 Task: Create a due date automation trigger when advanced on, on the wednesday after a card is due add content with an empty description at 11:00 AM.
Action: Mouse moved to (1255, 104)
Screenshot: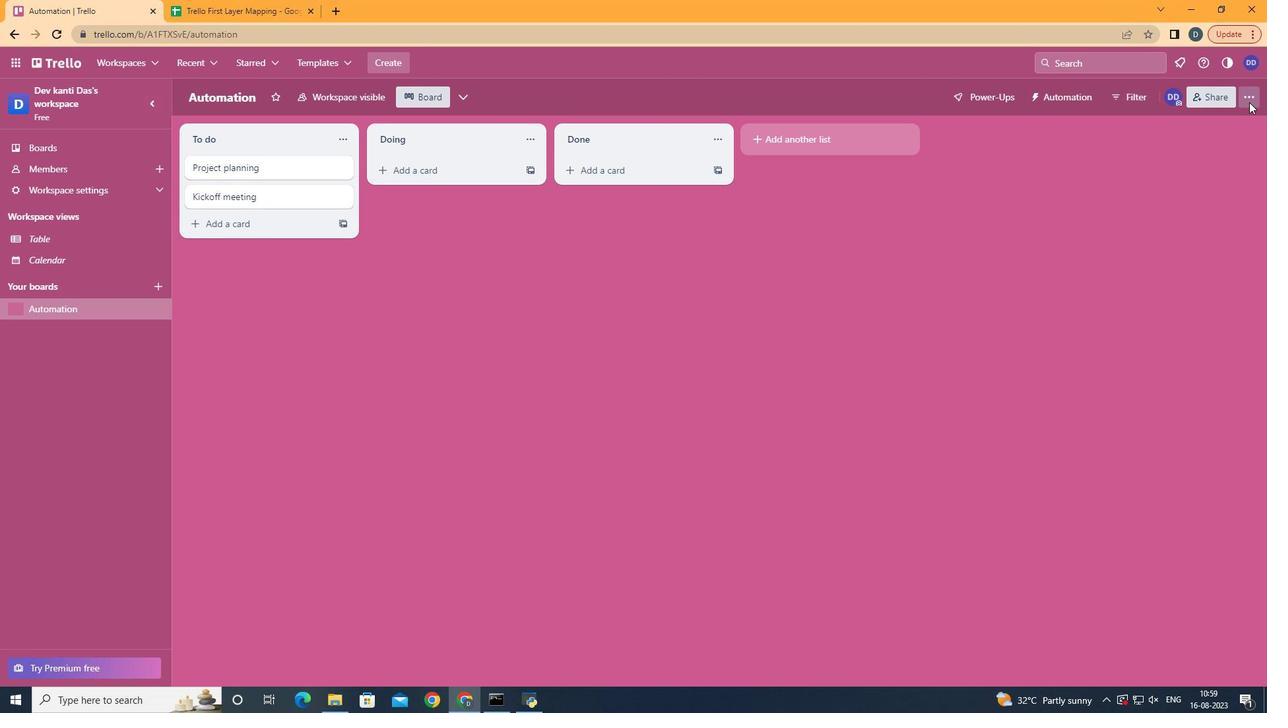 
Action: Mouse pressed left at (1255, 104)
Screenshot: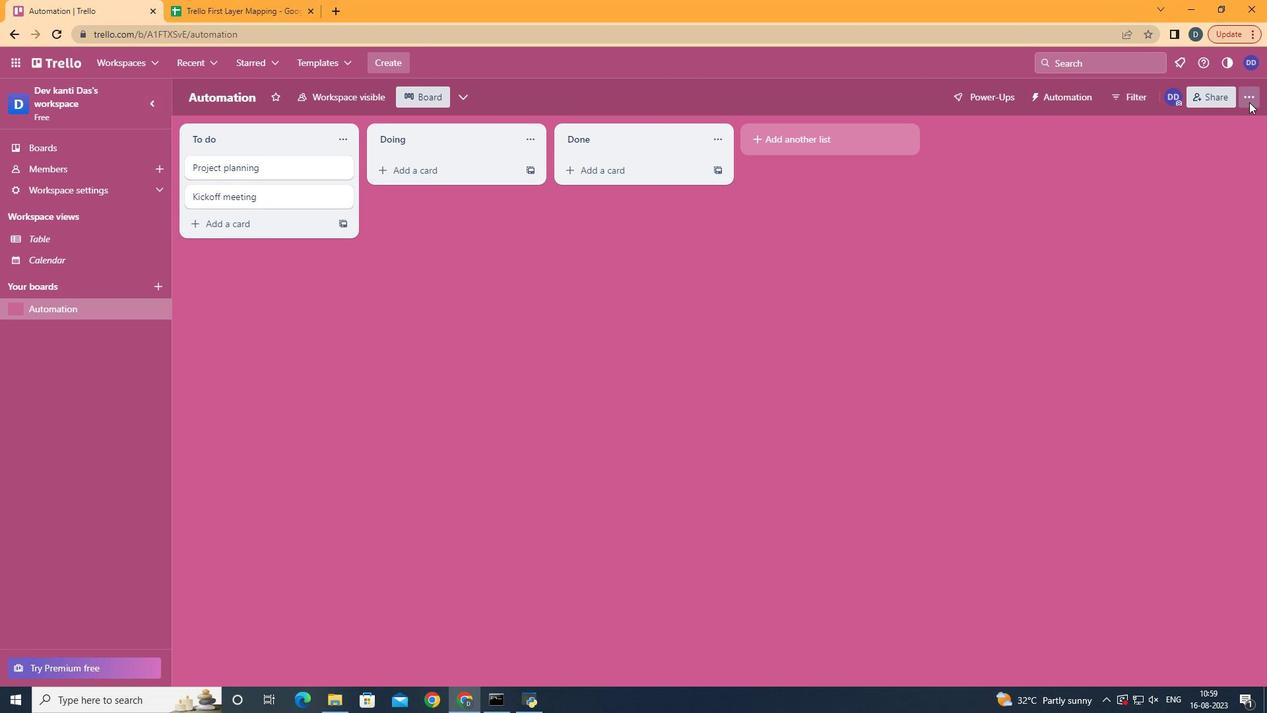 
Action: Mouse moved to (1159, 283)
Screenshot: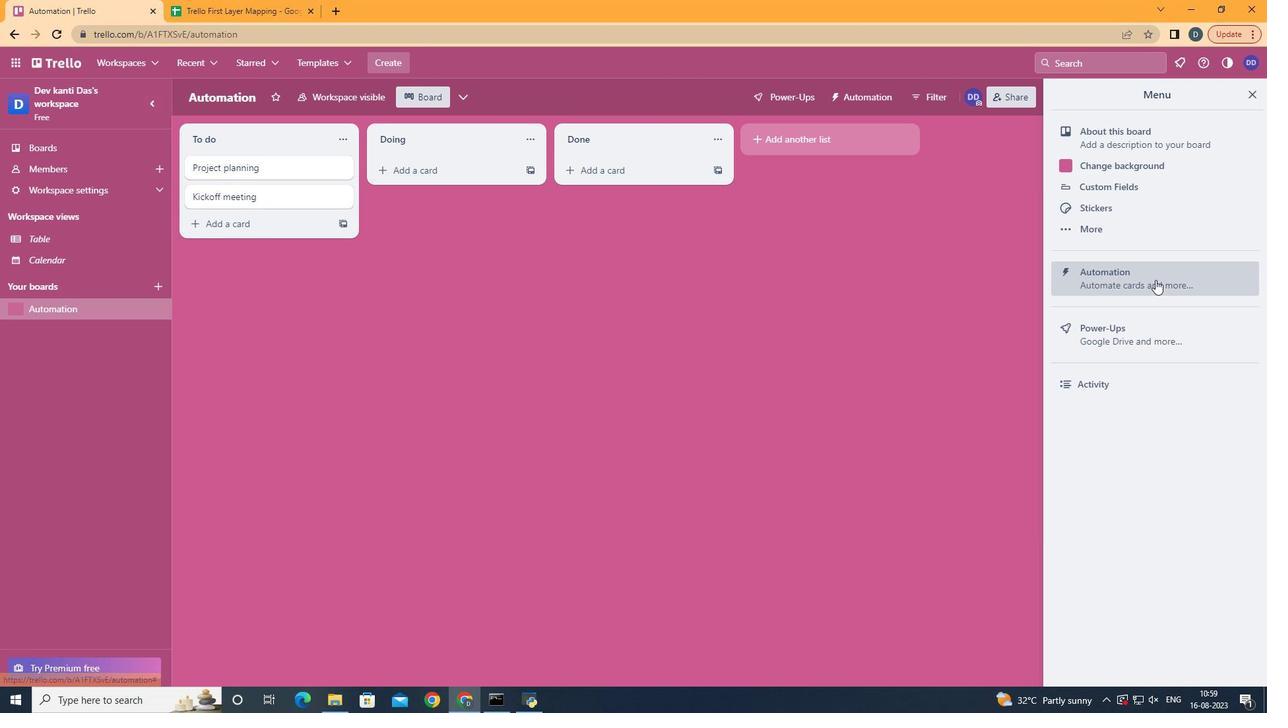 
Action: Mouse pressed left at (1159, 283)
Screenshot: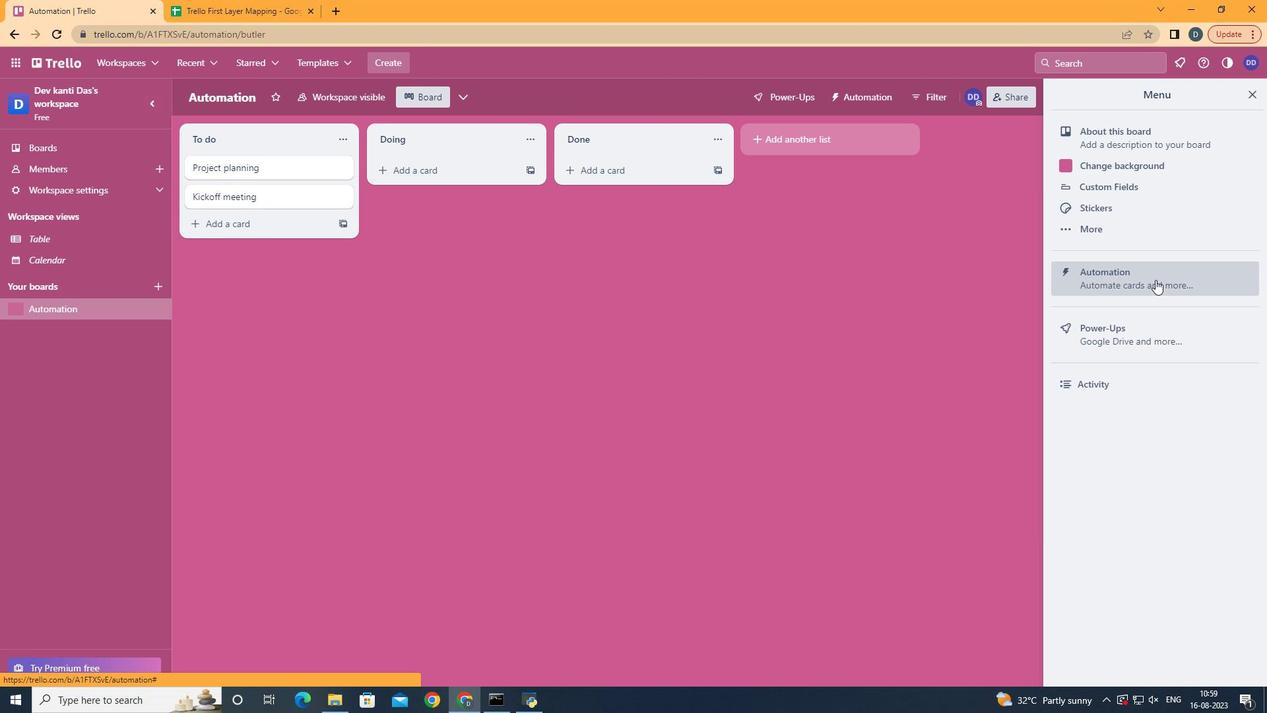 
Action: Mouse moved to (248, 275)
Screenshot: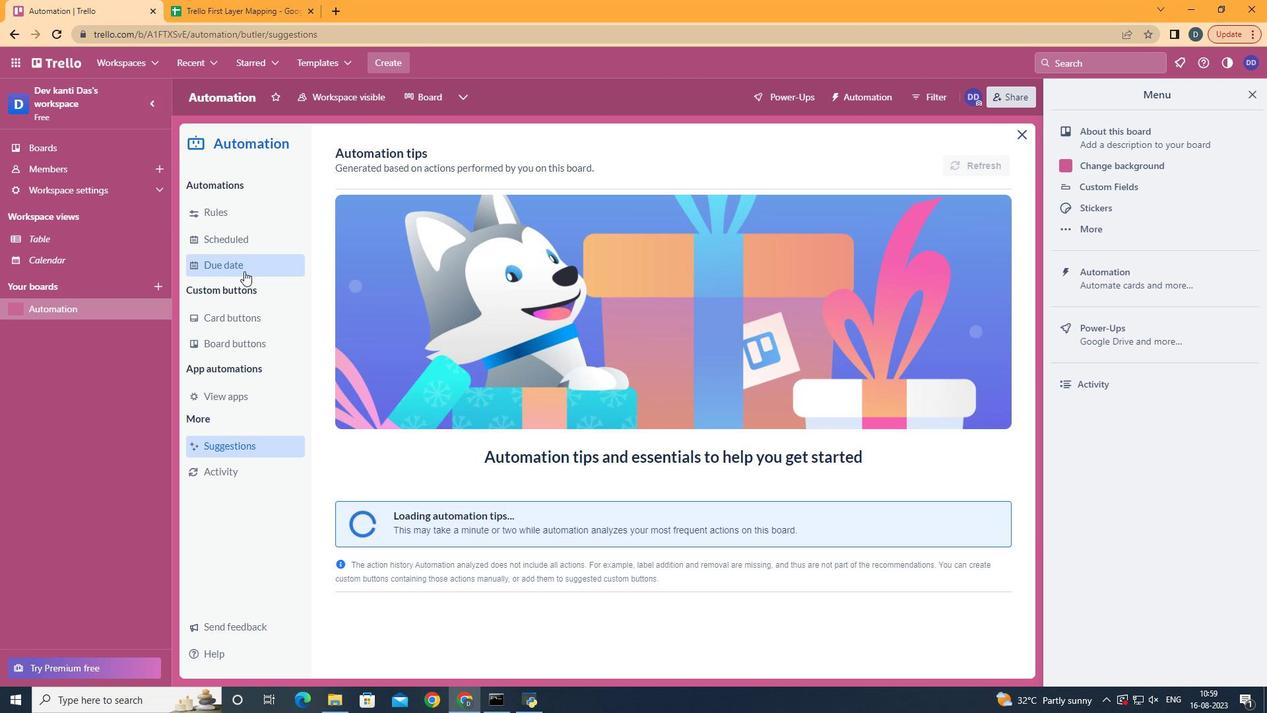 
Action: Mouse pressed left at (248, 275)
Screenshot: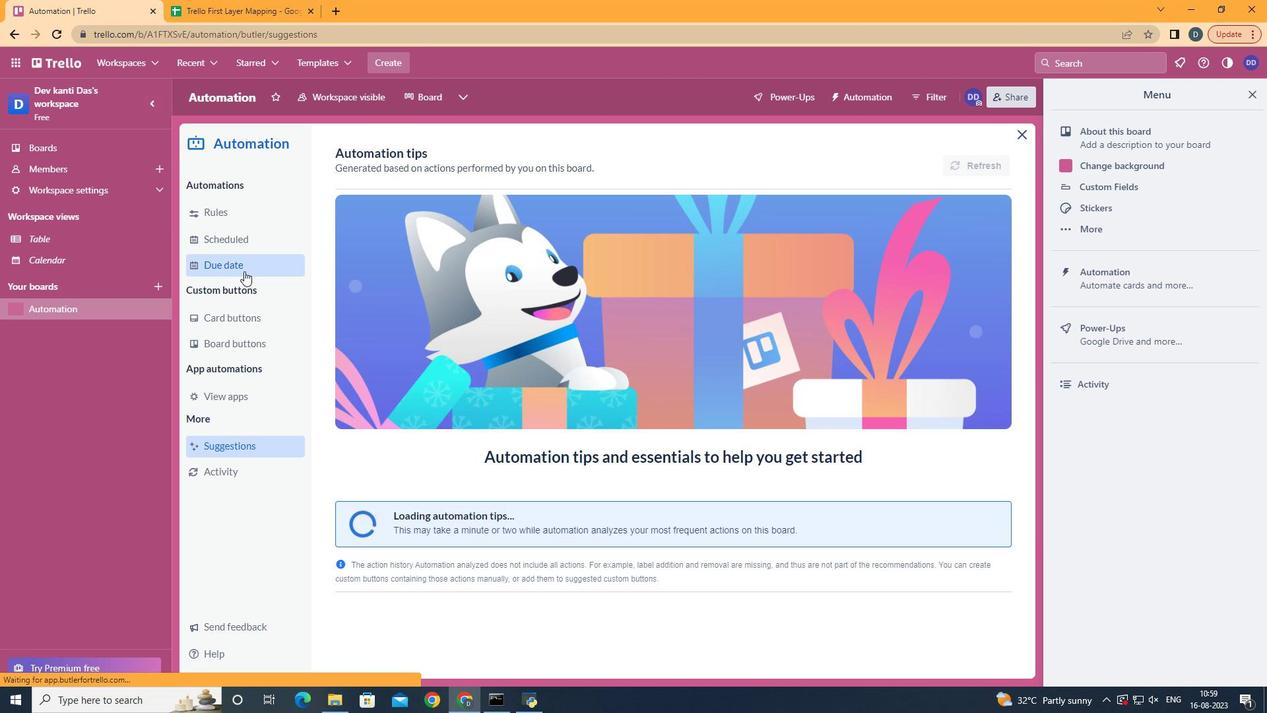 
Action: Mouse moved to (935, 160)
Screenshot: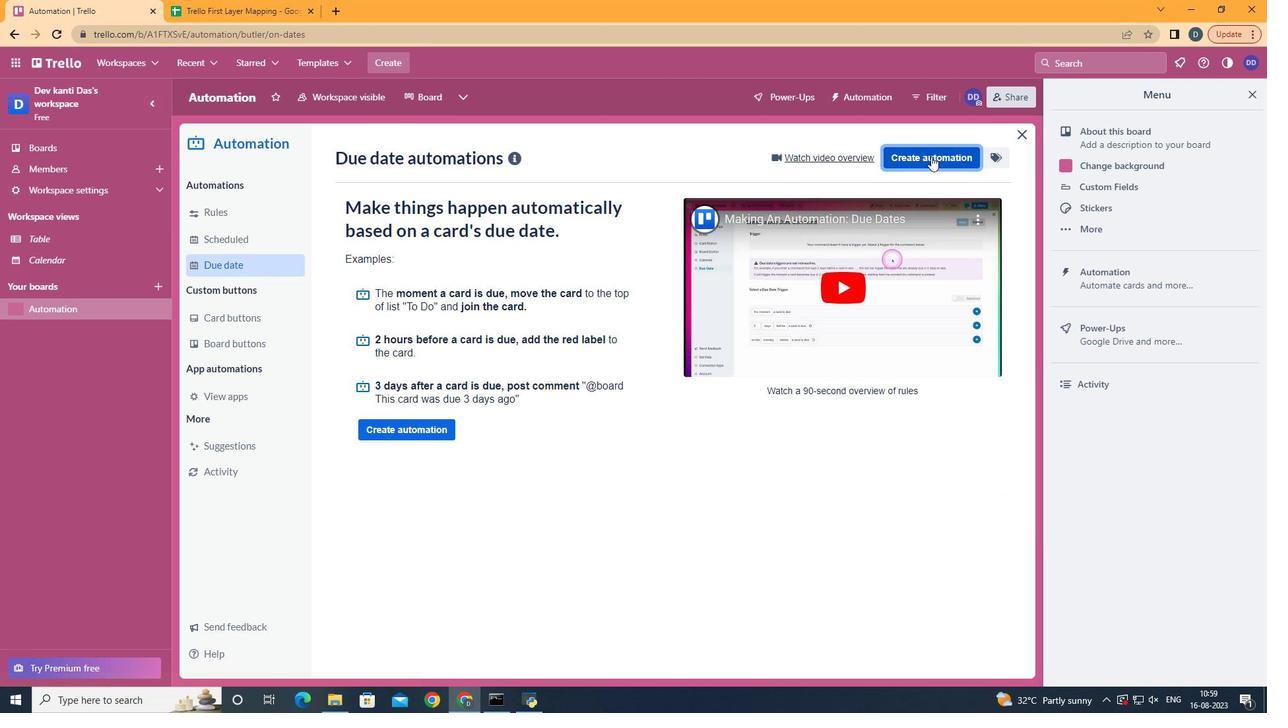 
Action: Mouse pressed left at (935, 160)
Screenshot: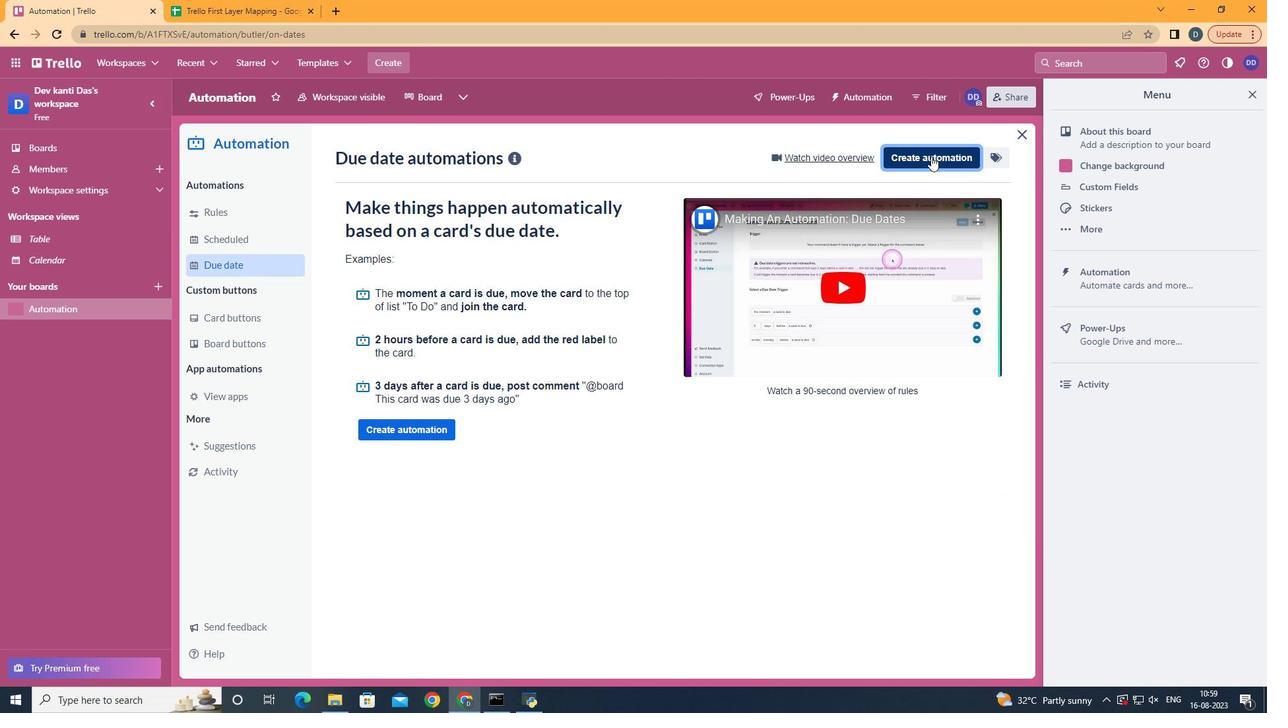 
Action: Mouse moved to (718, 280)
Screenshot: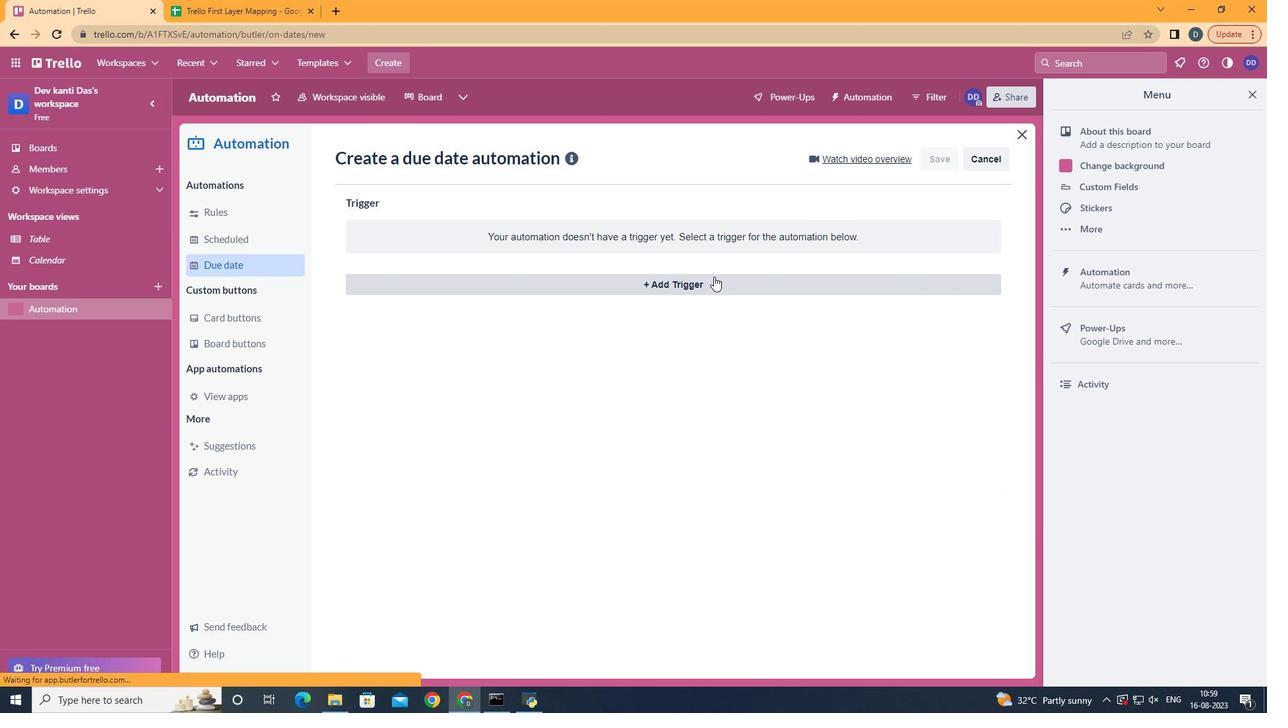 
Action: Mouse pressed left at (718, 280)
Screenshot: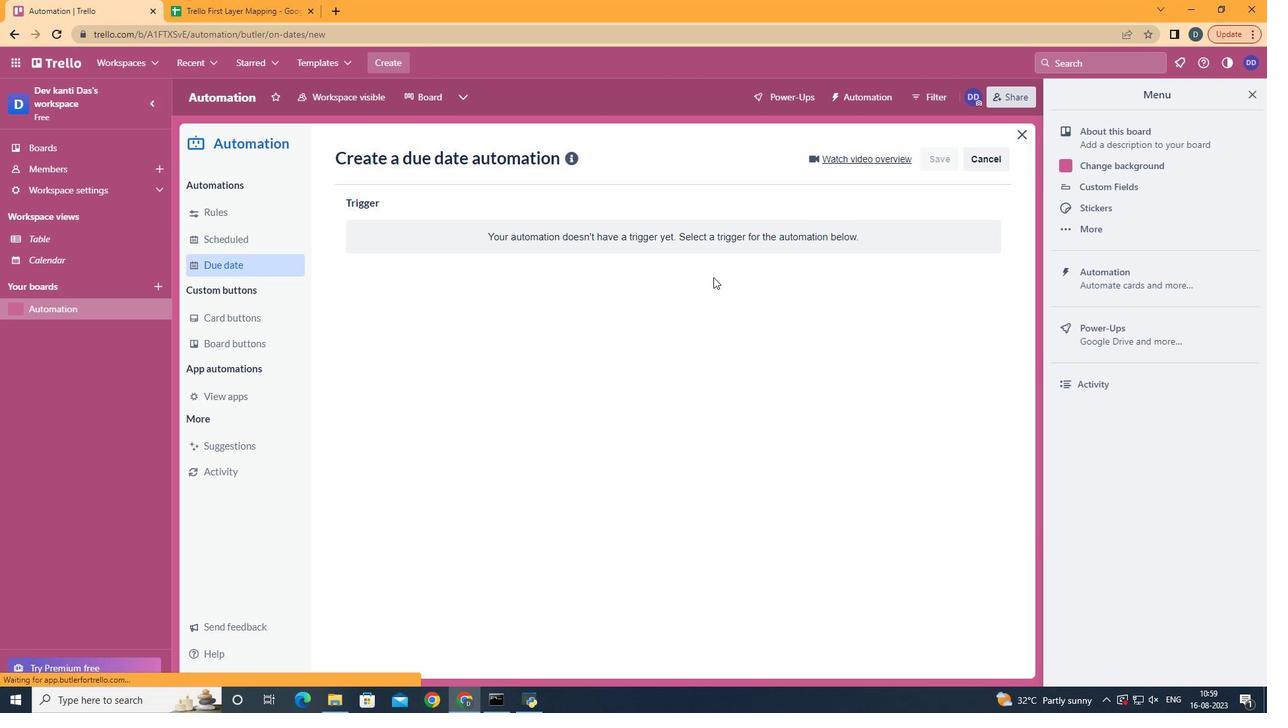 
Action: Mouse moved to (440, 406)
Screenshot: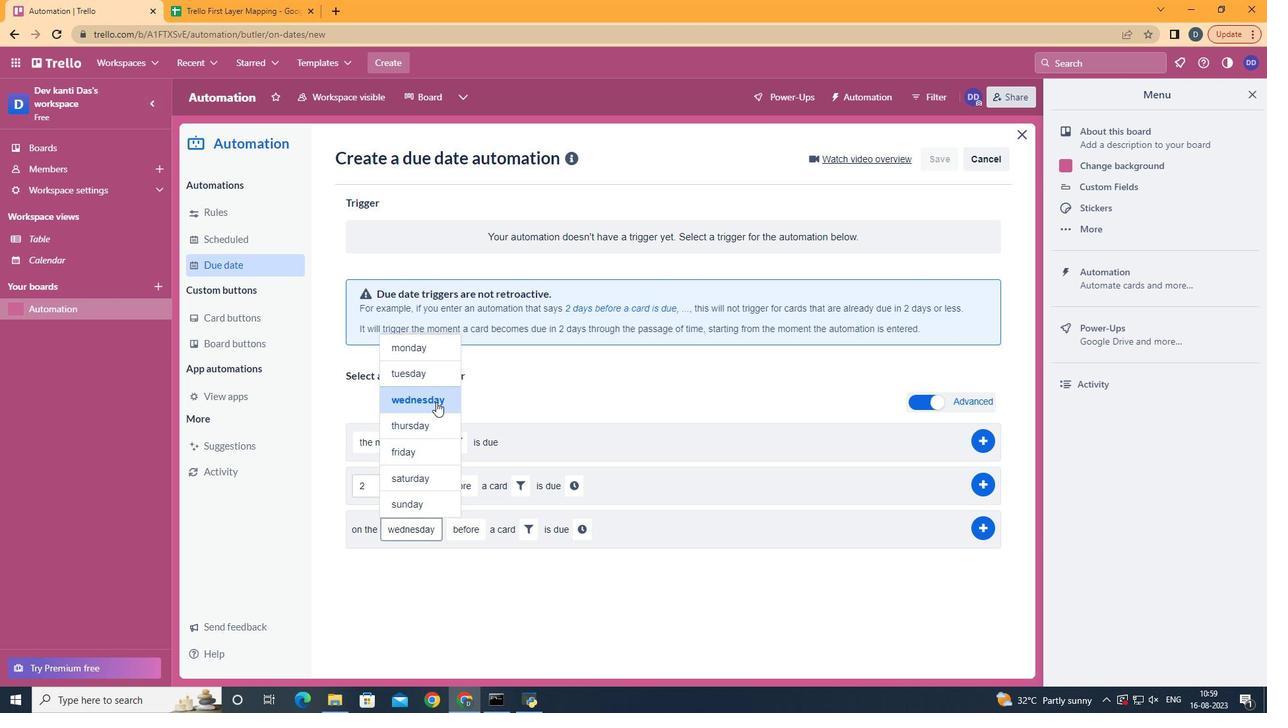 
Action: Mouse pressed left at (440, 406)
Screenshot: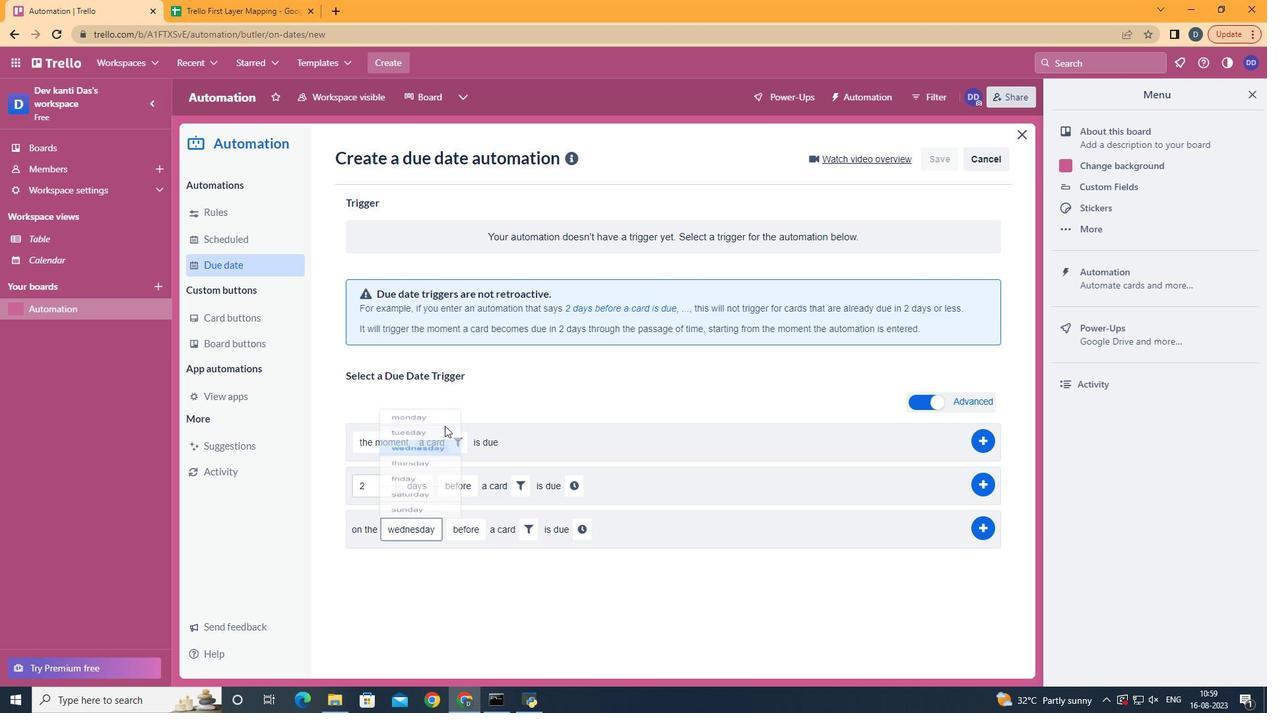 
Action: Mouse moved to (493, 584)
Screenshot: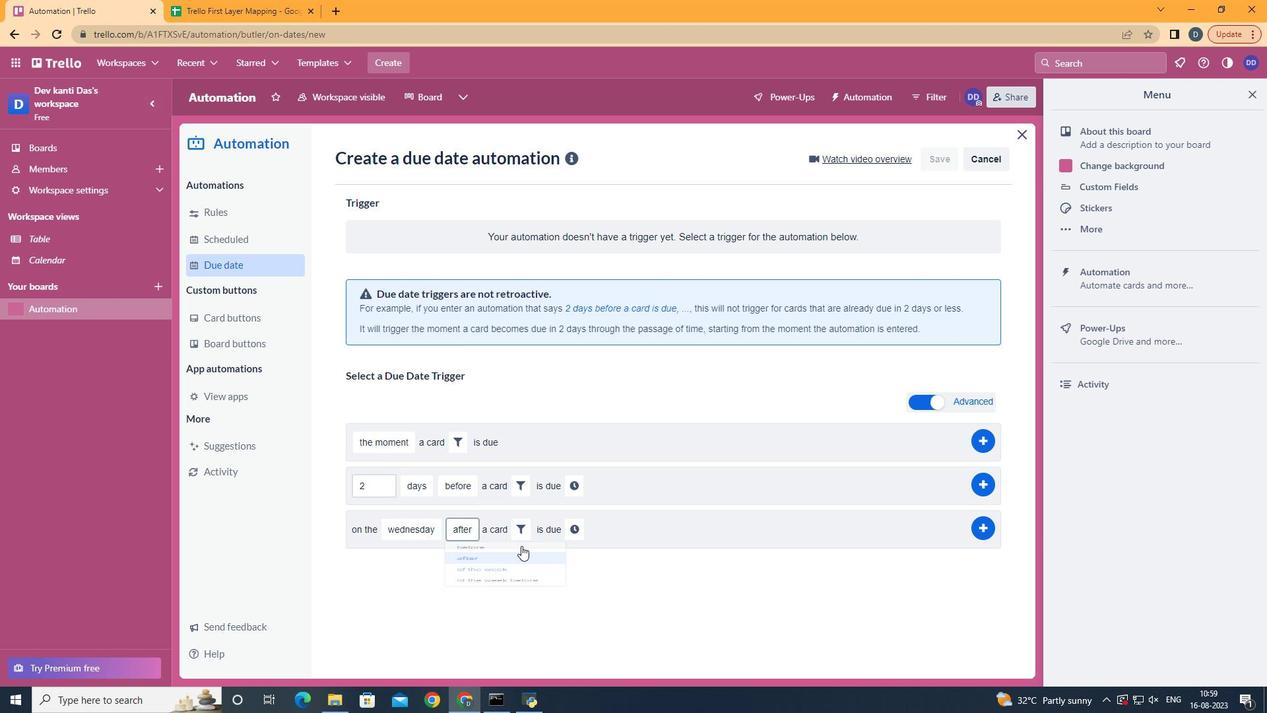 
Action: Mouse pressed left at (493, 584)
Screenshot: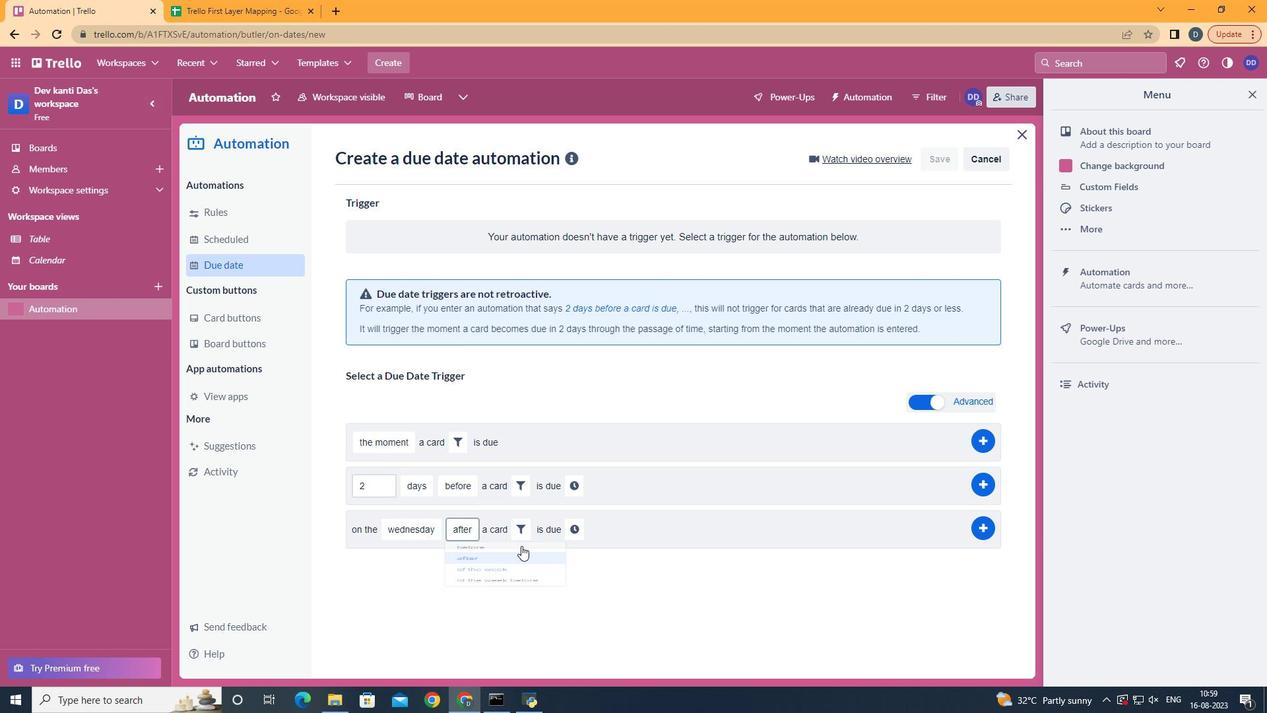 
Action: Mouse moved to (530, 536)
Screenshot: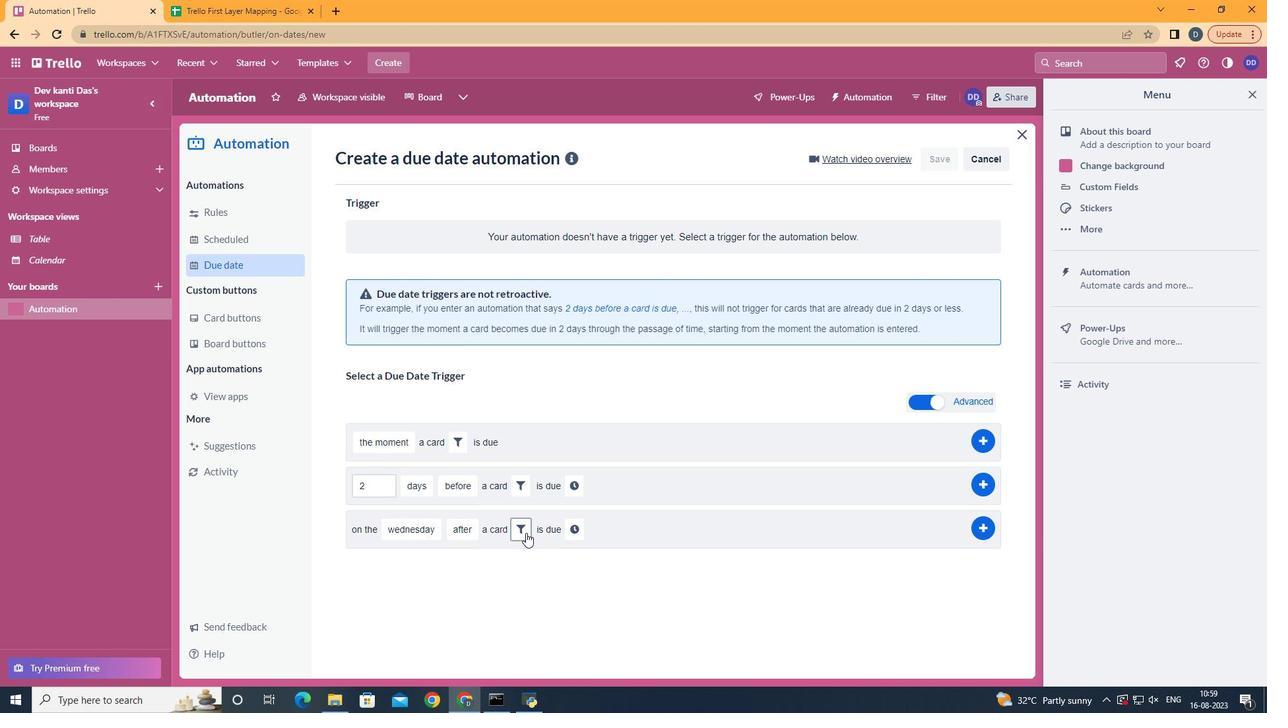 
Action: Mouse pressed left at (530, 536)
Screenshot: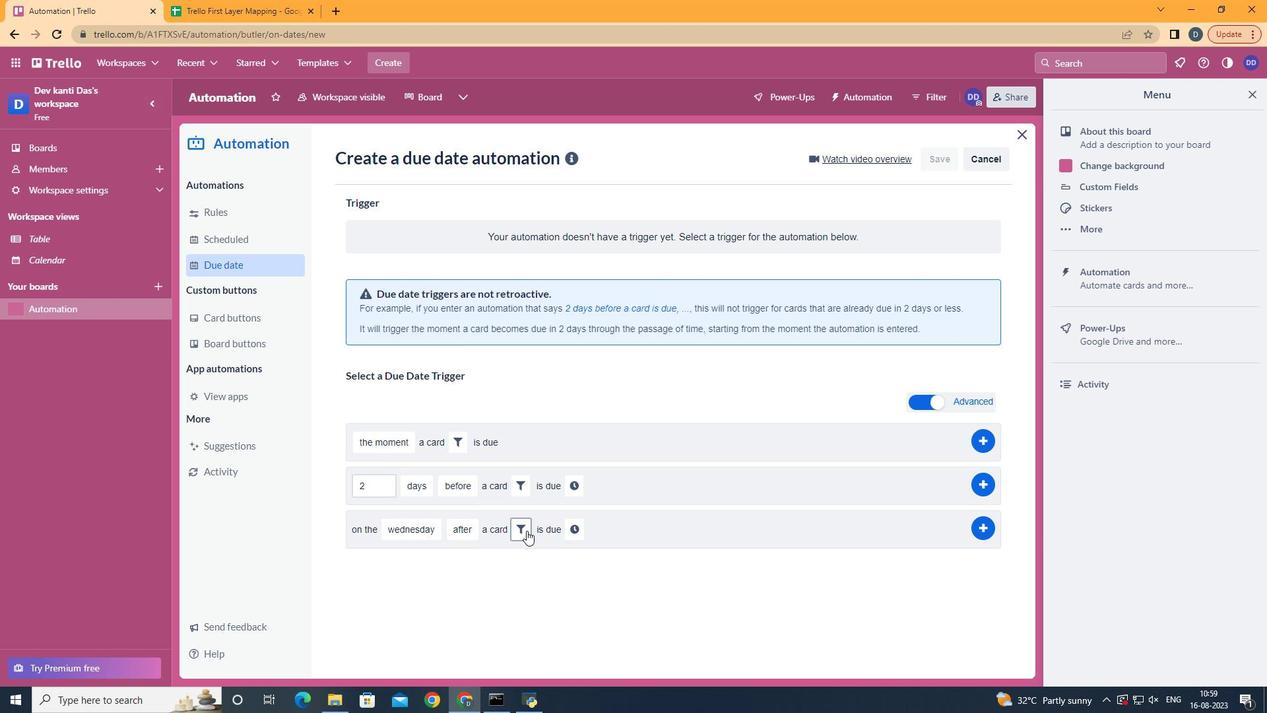 
Action: Mouse moved to (707, 579)
Screenshot: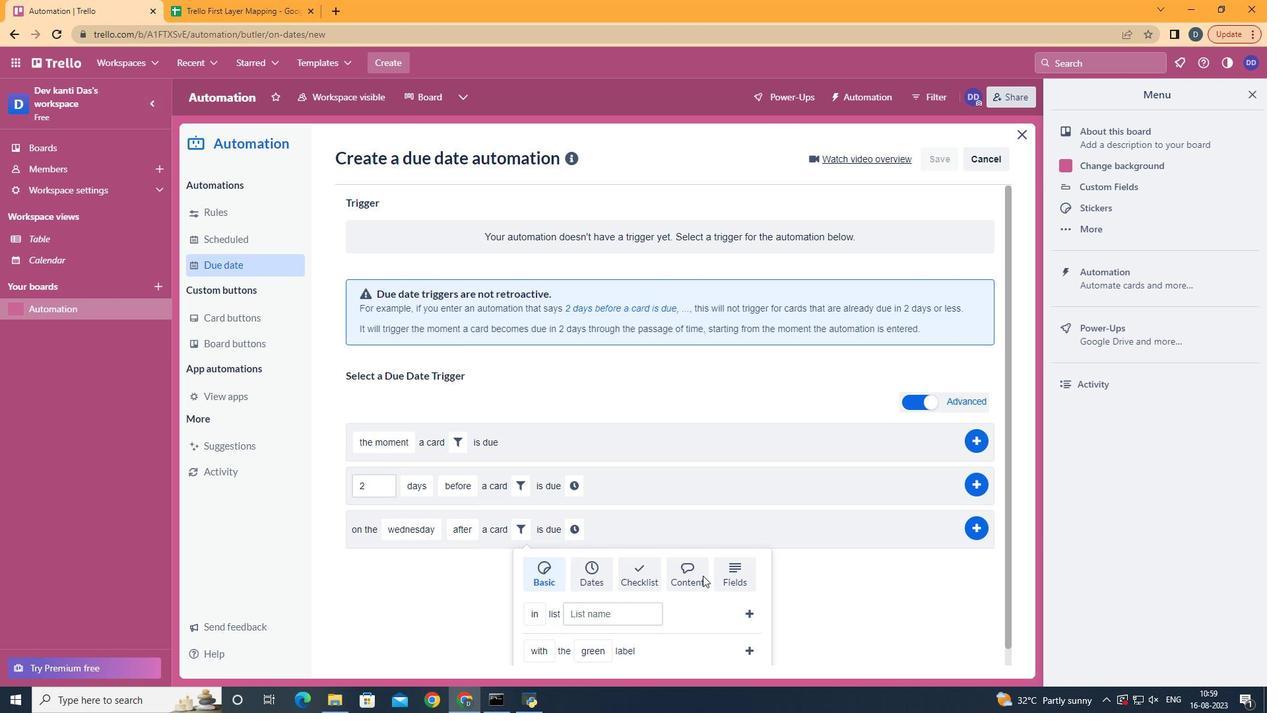 
Action: Mouse pressed left at (707, 579)
Screenshot: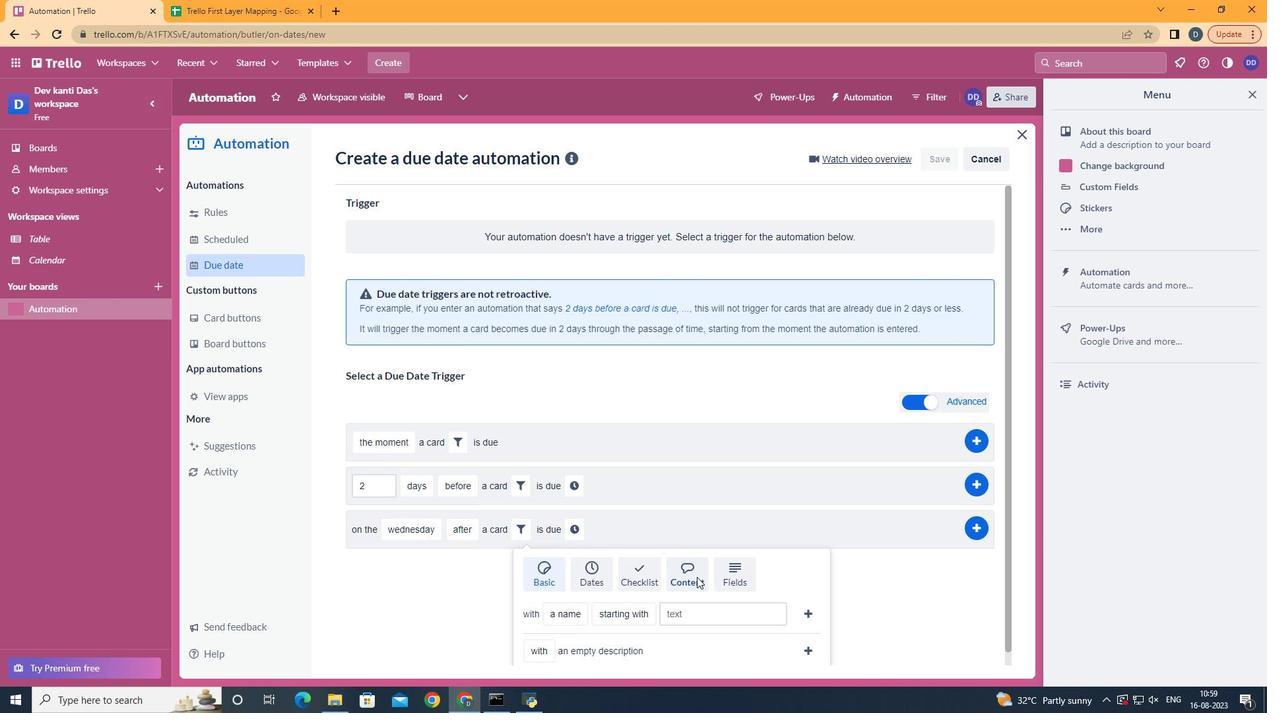 
Action: Mouse moved to (810, 658)
Screenshot: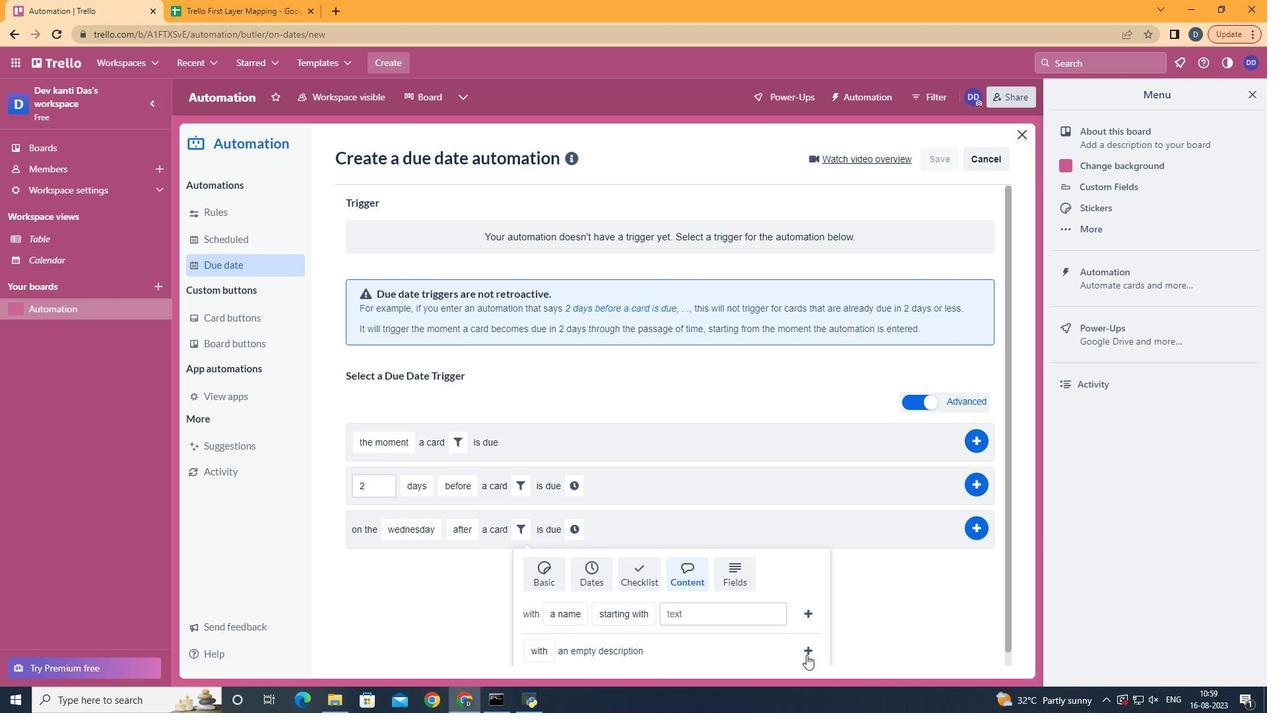 
Action: Mouse pressed left at (810, 658)
Screenshot: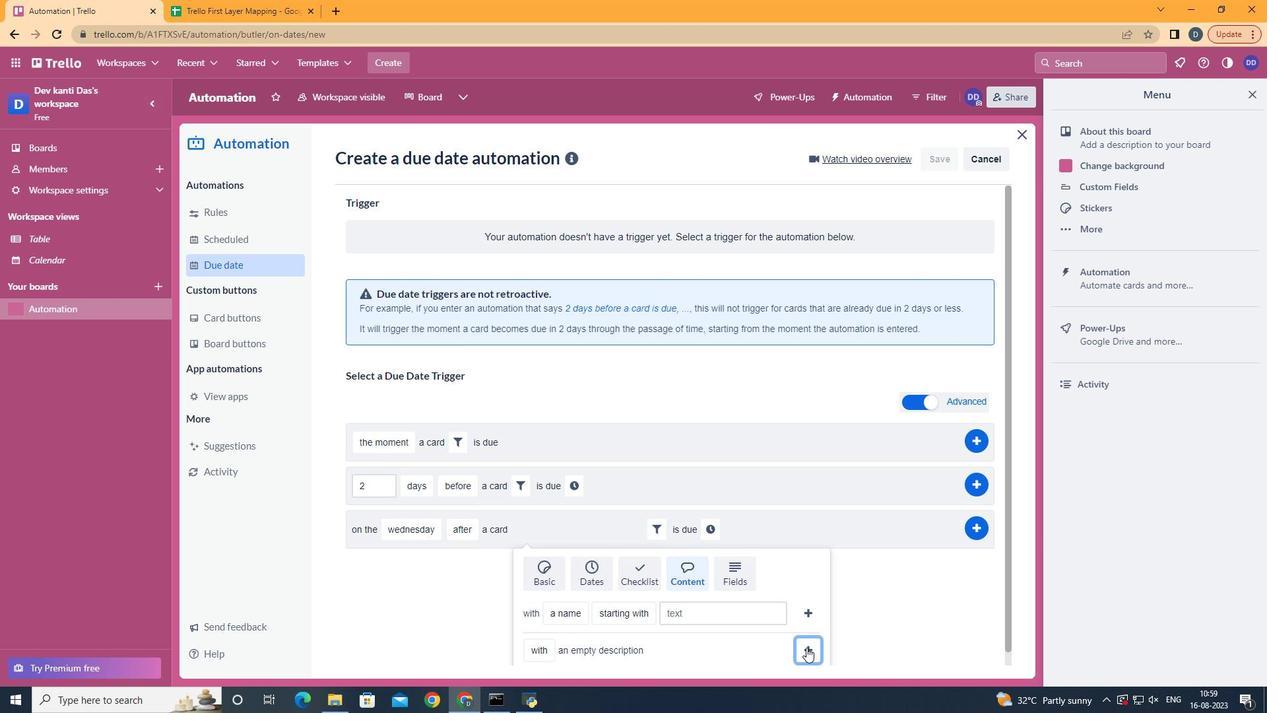 
Action: Mouse moved to (716, 525)
Screenshot: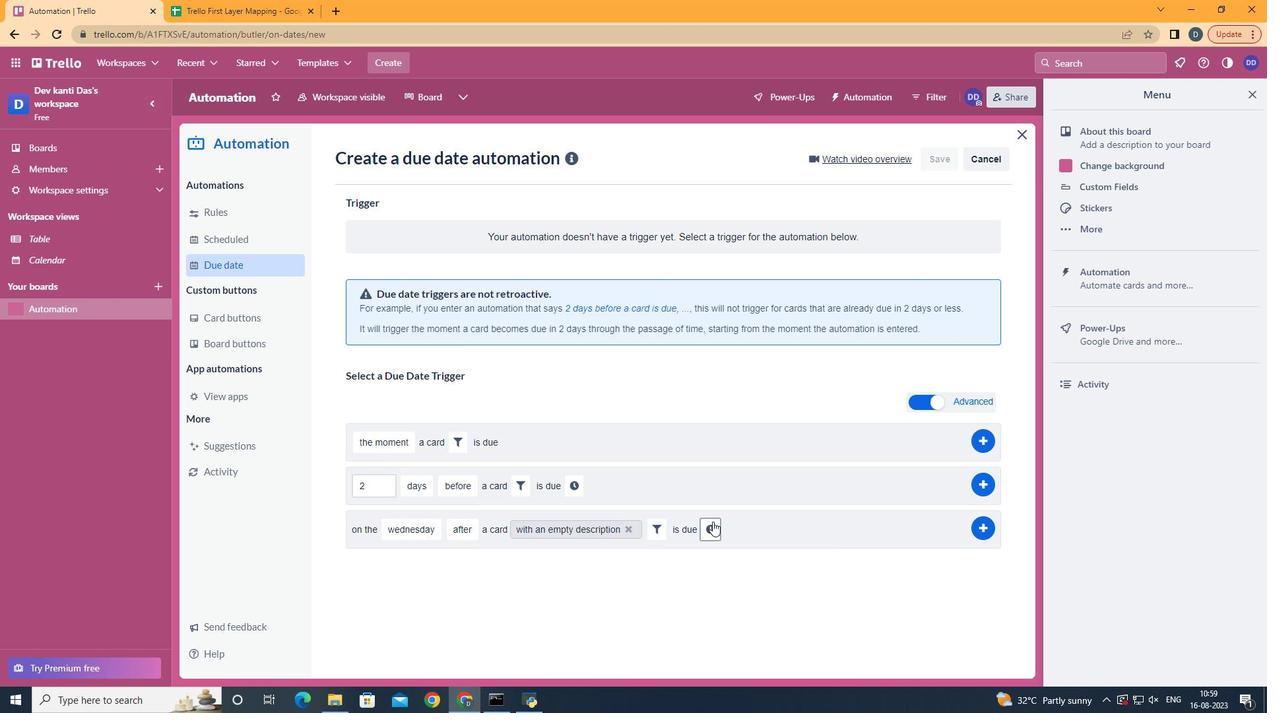 
Action: Mouse pressed left at (716, 525)
Screenshot: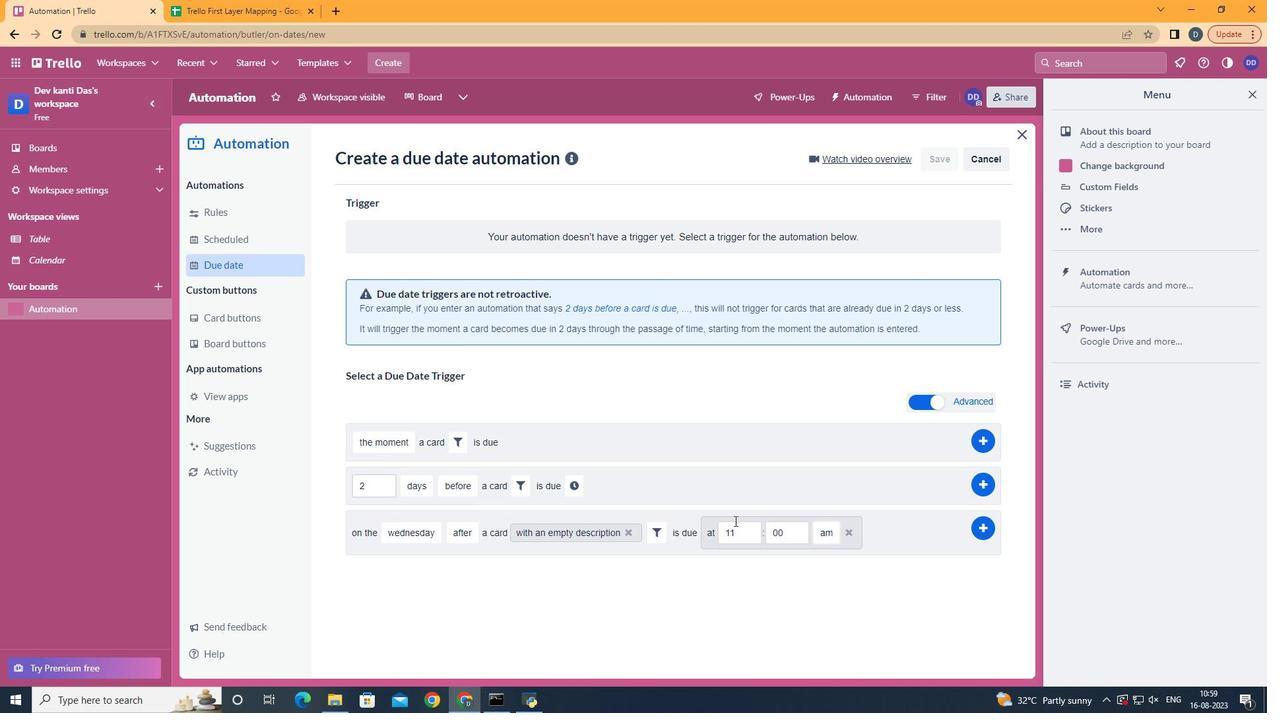 
Action: Mouse moved to (747, 528)
Screenshot: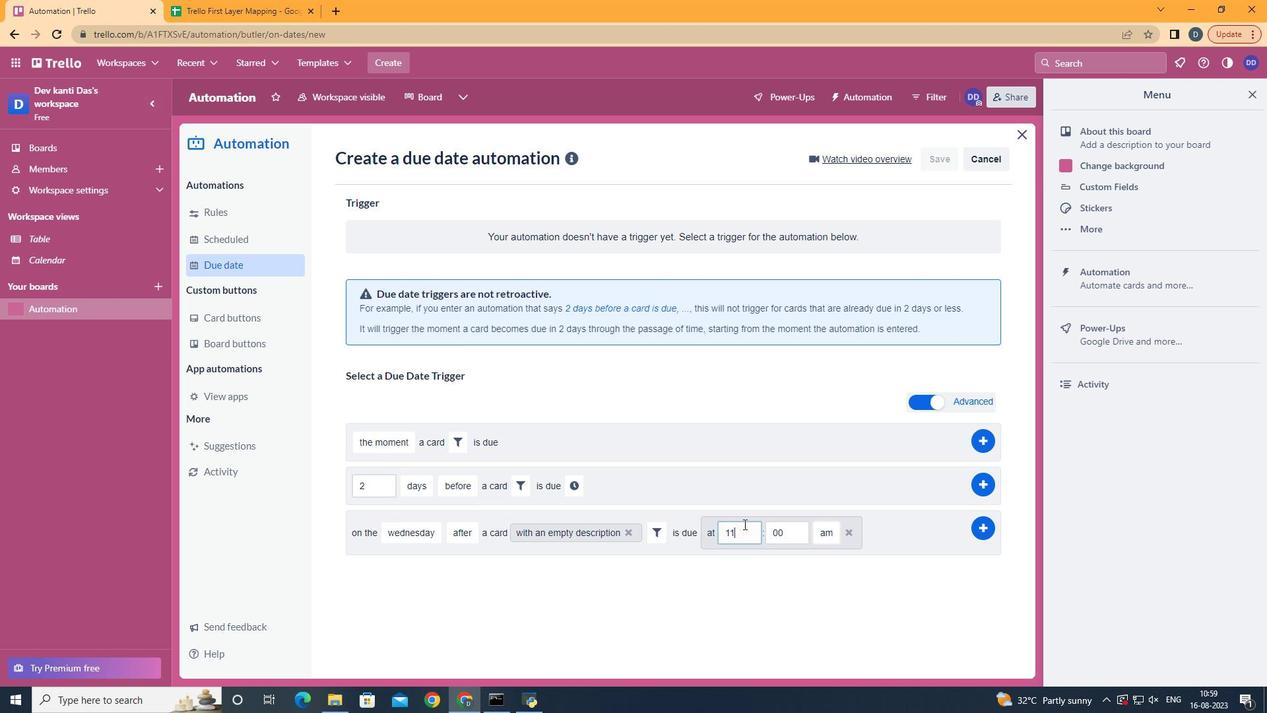 
Action: Mouse pressed left at (747, 528)
Screenshot: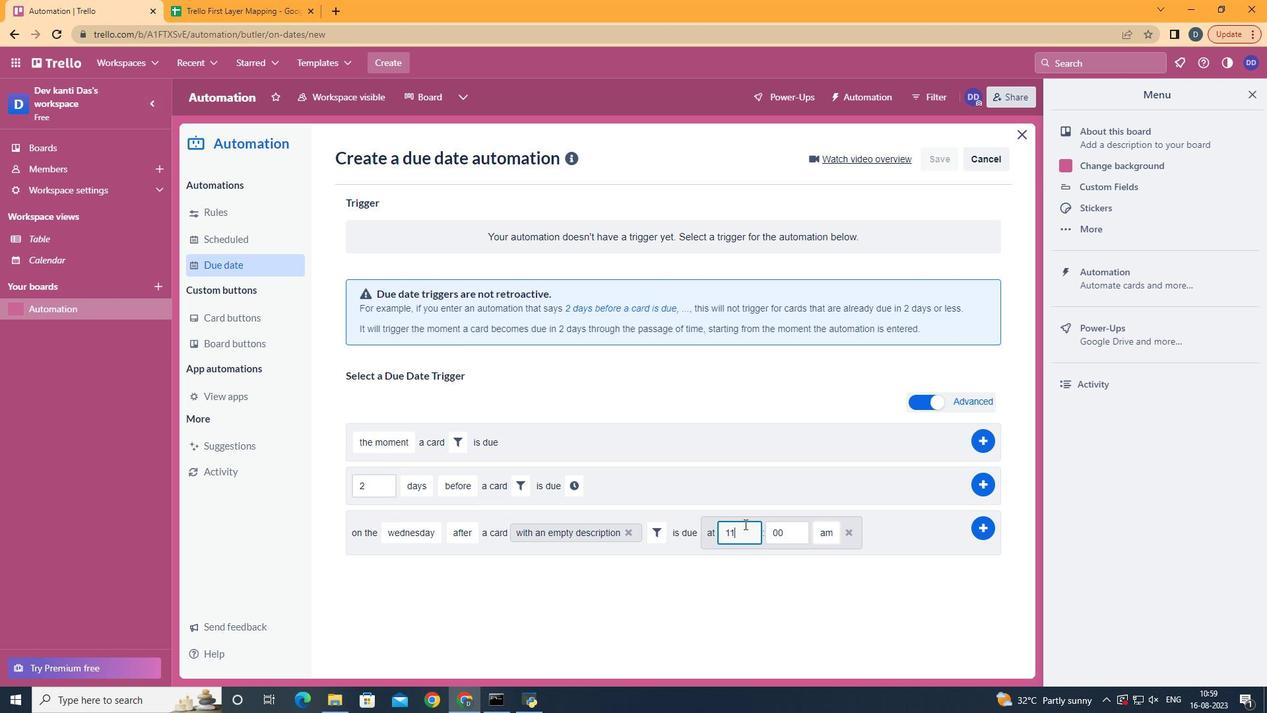 
Action: Mouse moved to (985, 527)
Screenshot: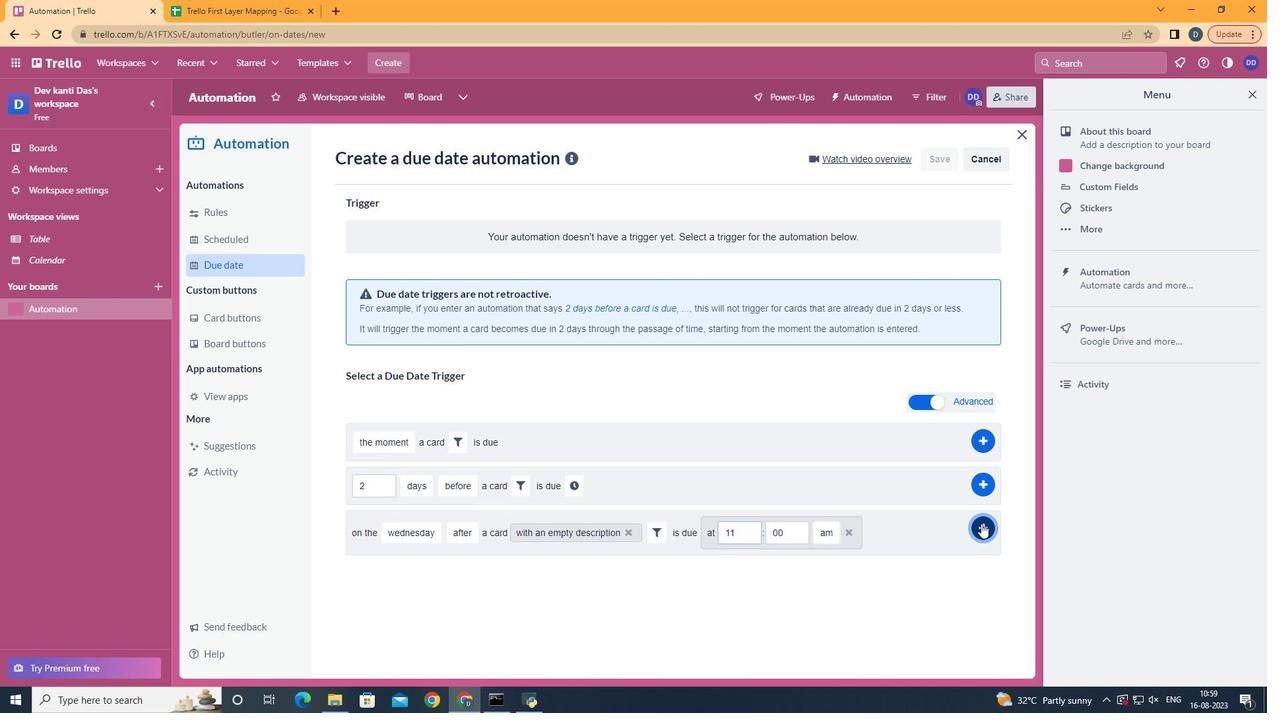 
Action: Mouse pressed left at (985, 527)
Screenshot: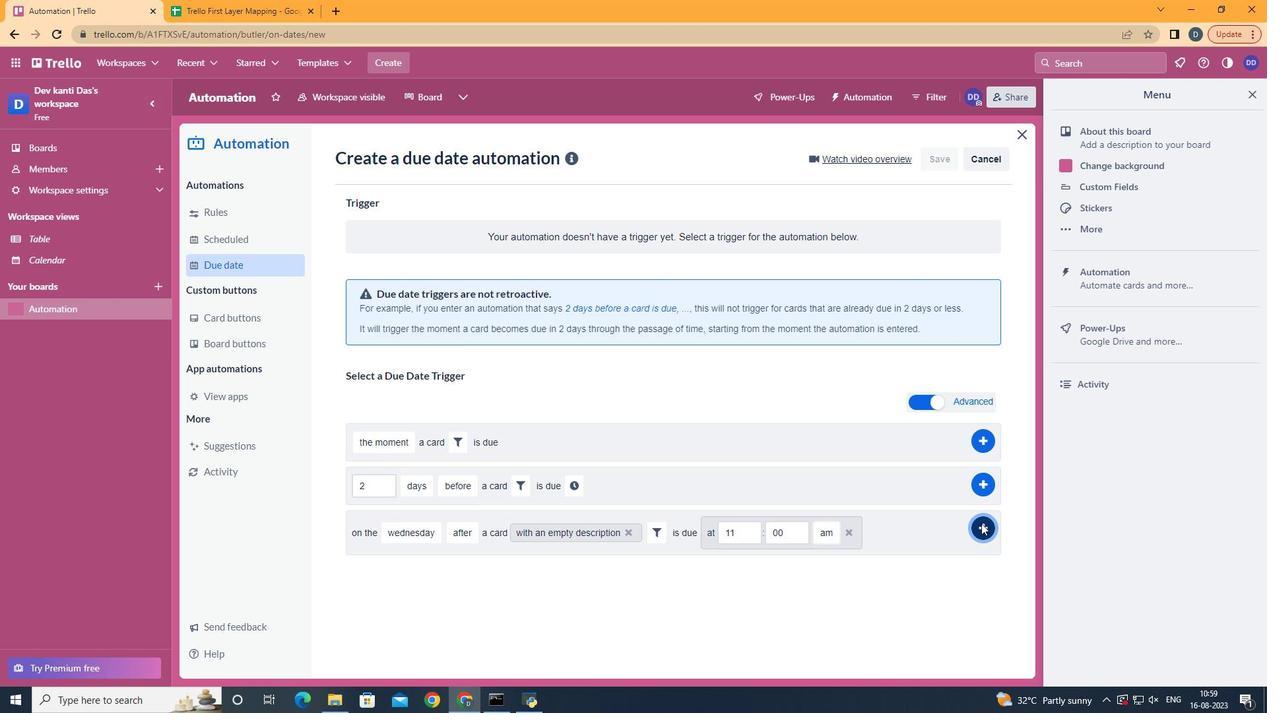 
Action: Mouse moved to (984, 528)
Screenshot: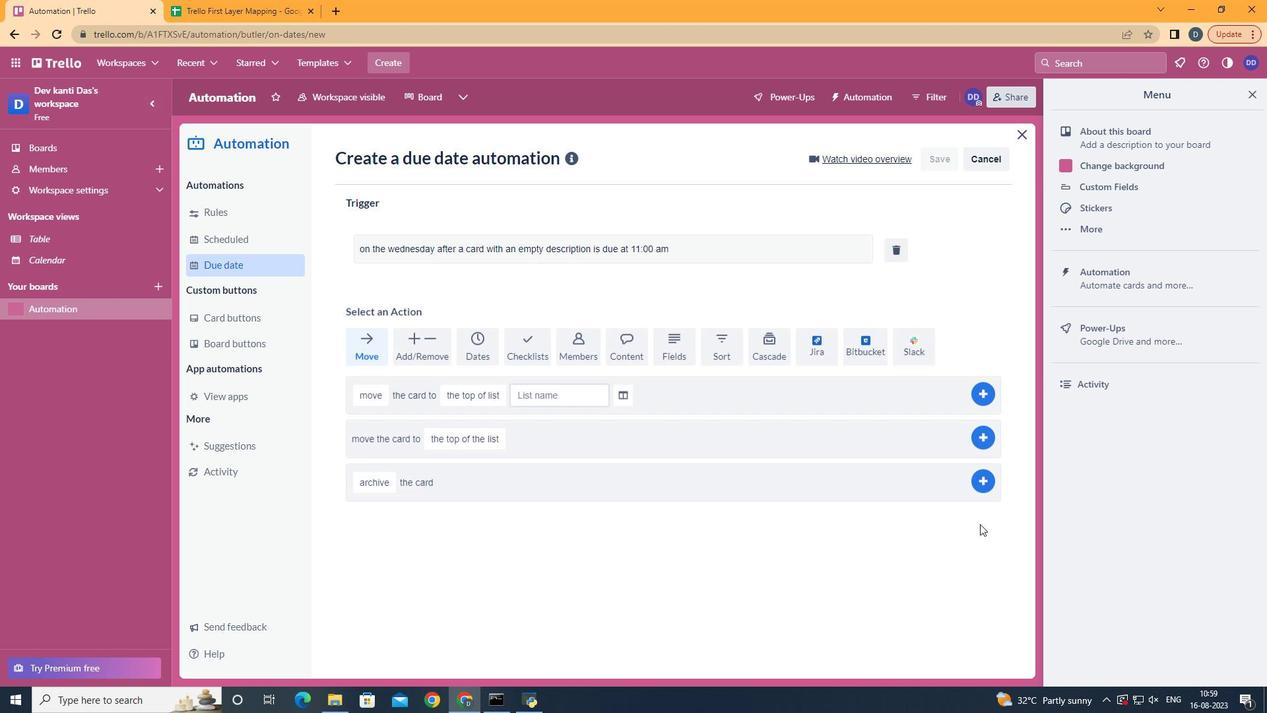 
